 Task: Add Sprouts Two Bite Cranberry Orange Scones to the cart.
Action: Mouse moved to (46, 300)
Screenshot: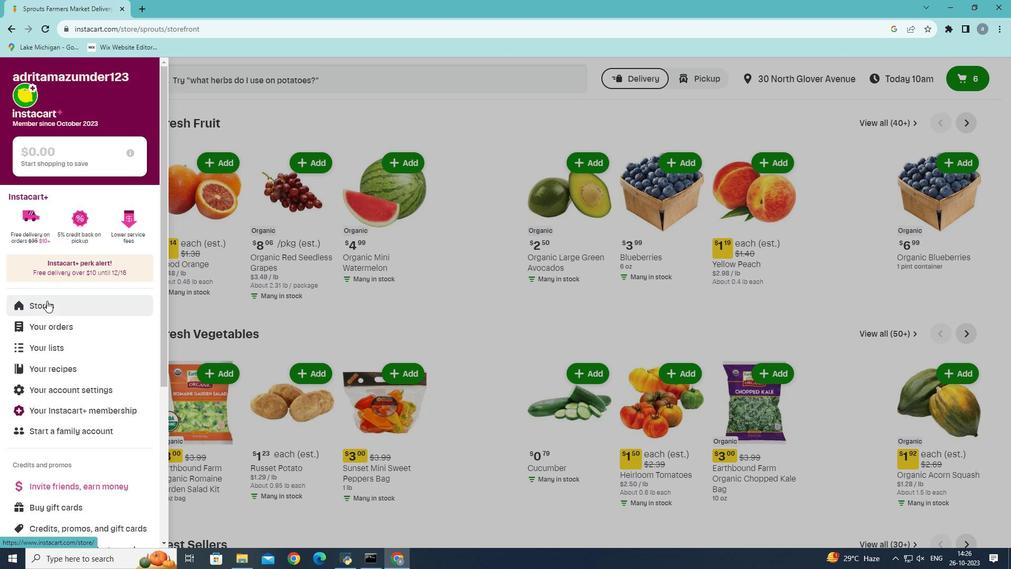 
Action: Mouse pressed left at (46, 300)
Screenshot: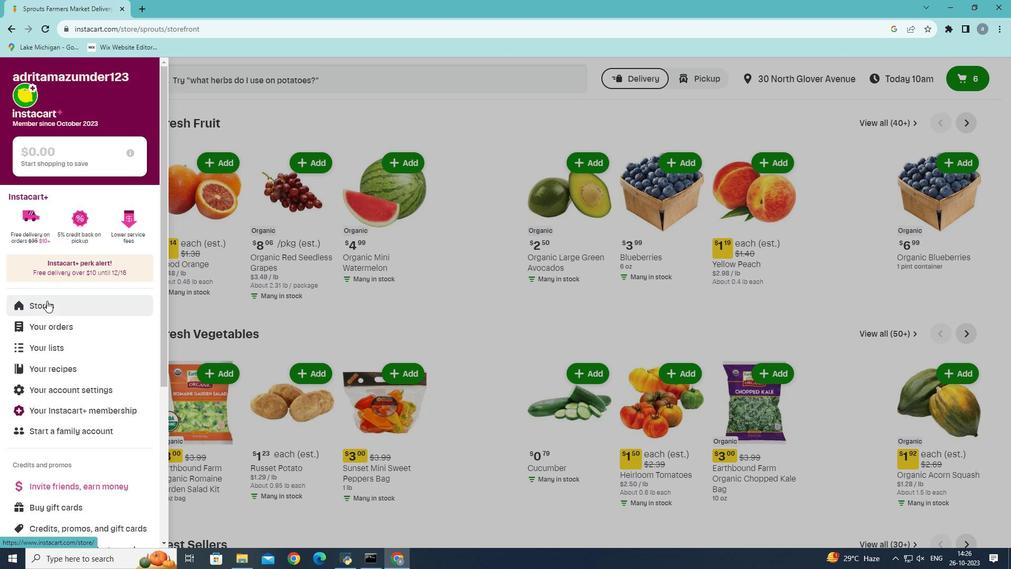 
Action: Mouse moved to (256, 122)
Screenshot: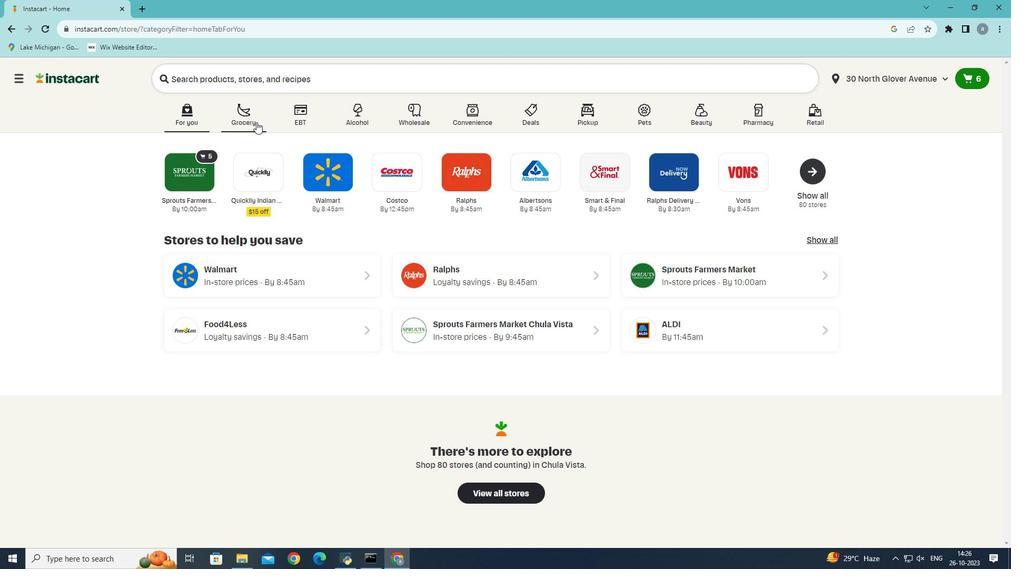 
Action: Mouse pressed left at (256, 122)
Screenshot: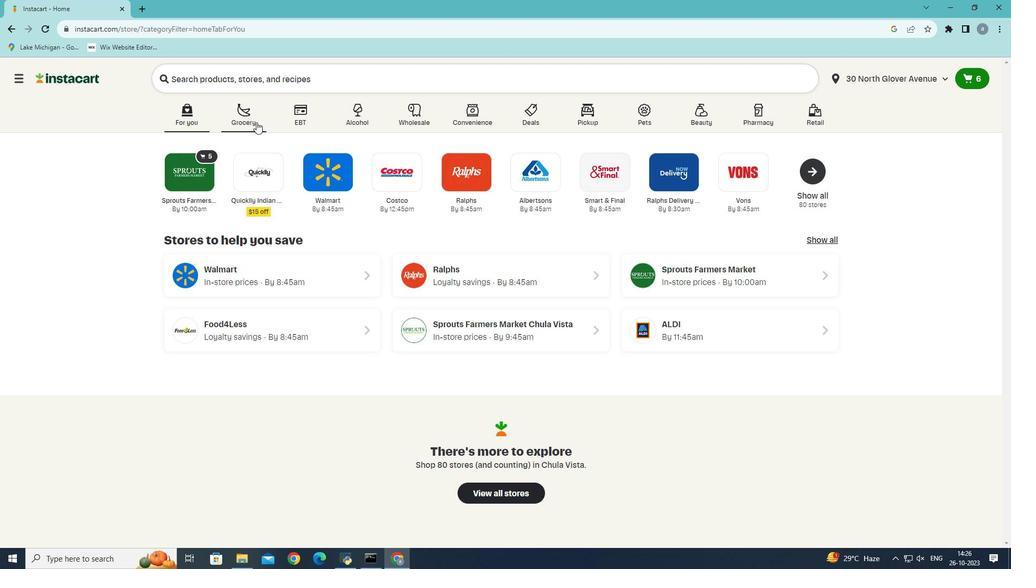 
Action: Mouse moved to (293, 304)
Screenshot: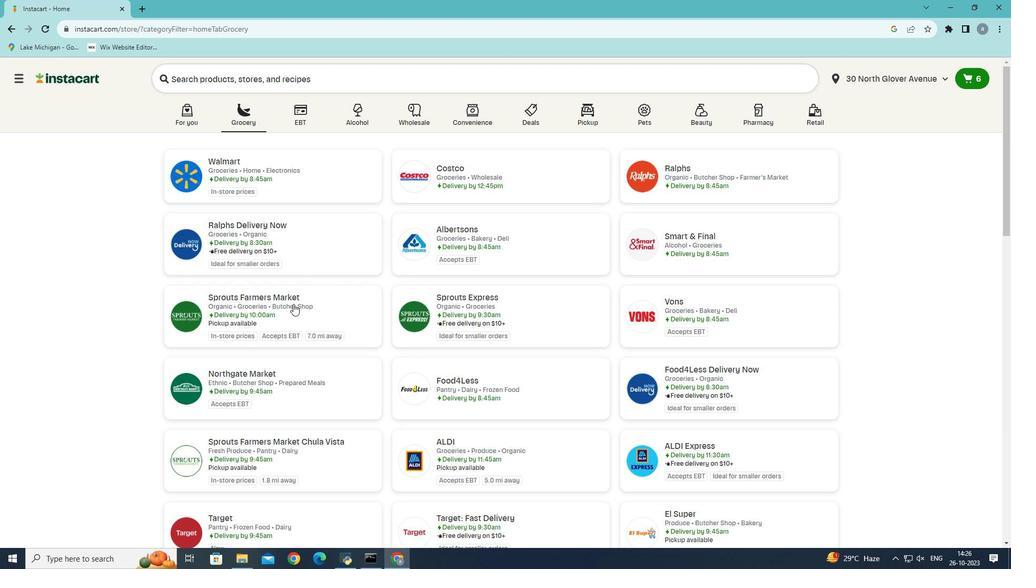 
Action: Mouse pressed left at (293, 304)
Screenshot: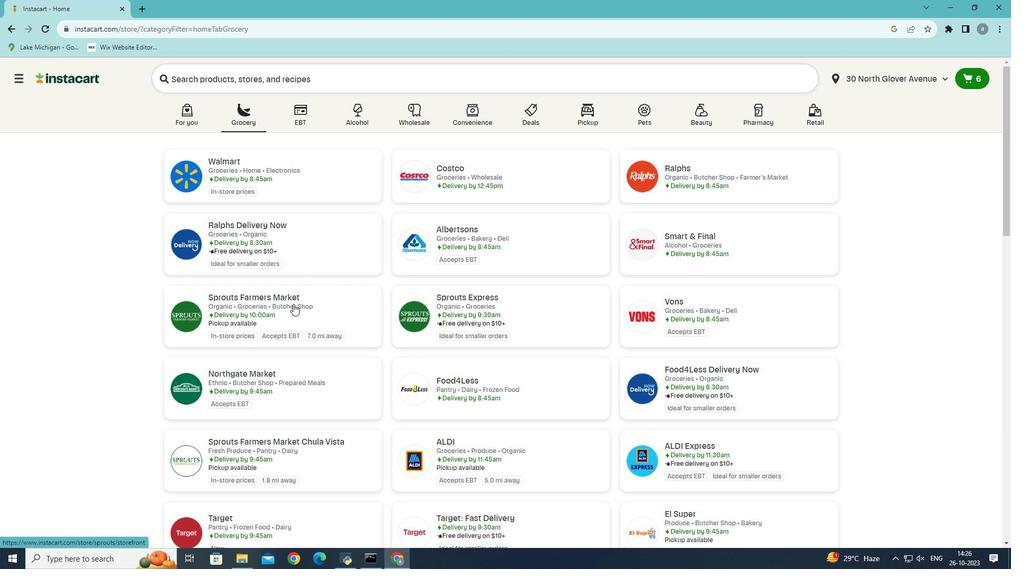 
Action: Mouse moved to (52, 446)
Screenshot: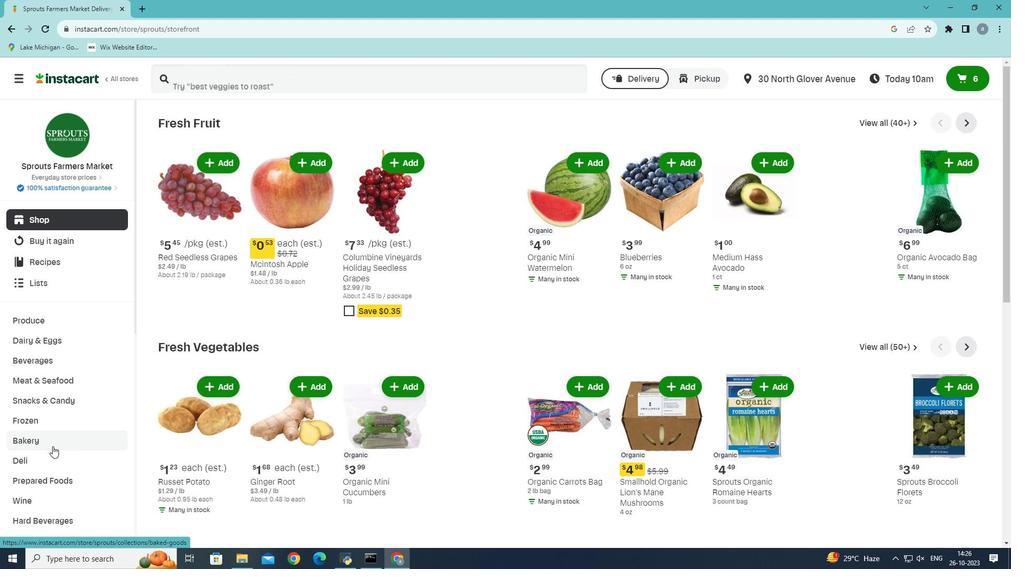 
Action: Mouse pressed left at (52, 446)
Screenshot: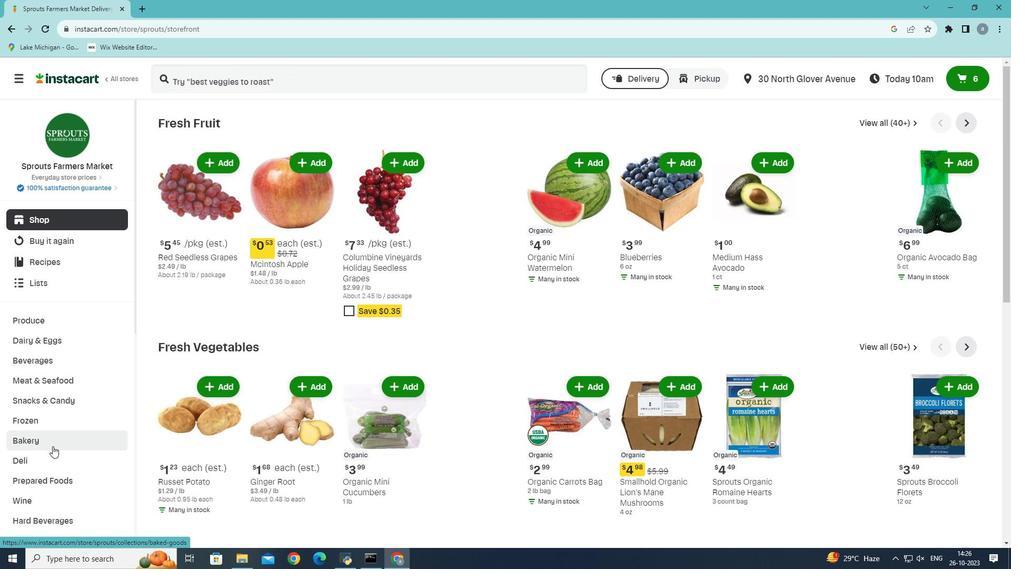 
Action: Mouse moved to (647, 150)
Screenshot: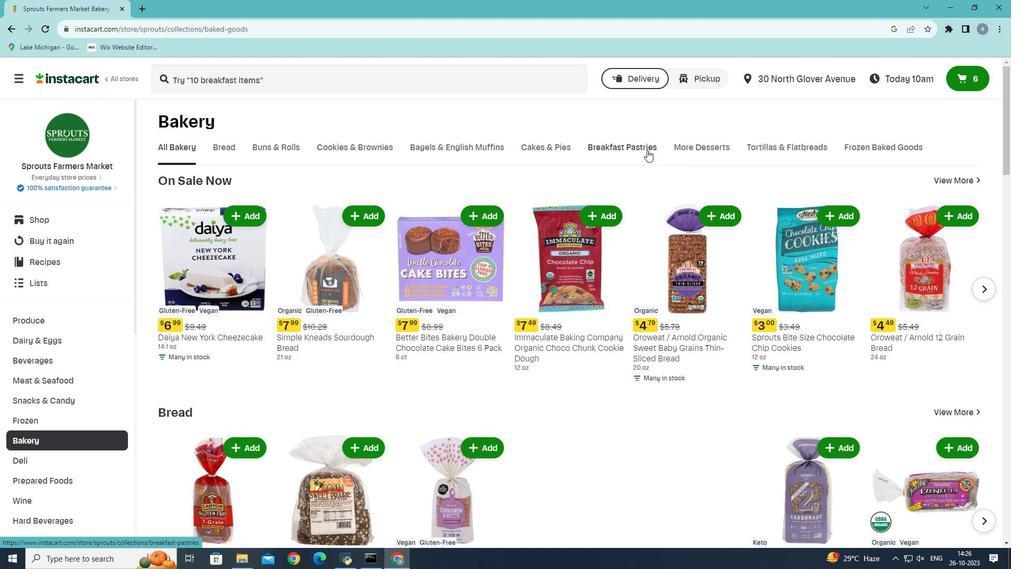 
Action: Mouse pressed left at (647, 150)
Screenshot: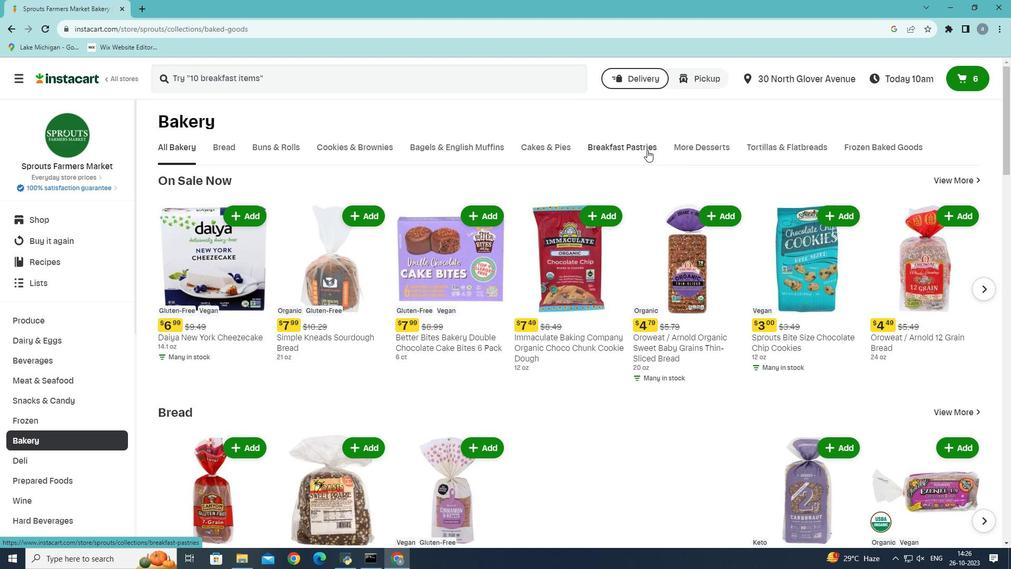 
Action: Mouse moved to (545, 191)
Screenshot: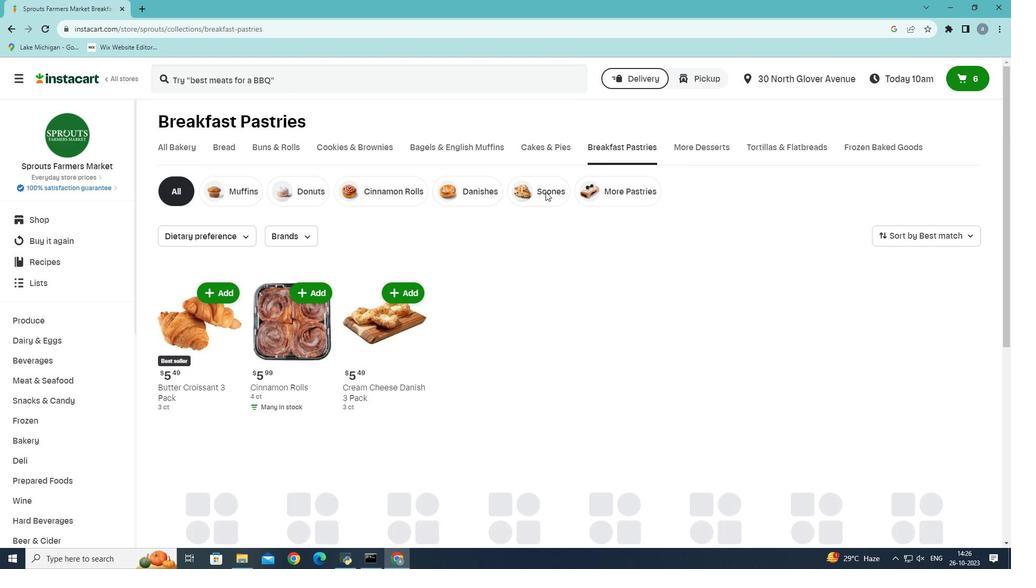 
Action: Mouse pressed left at (545, 191)
Screenshot: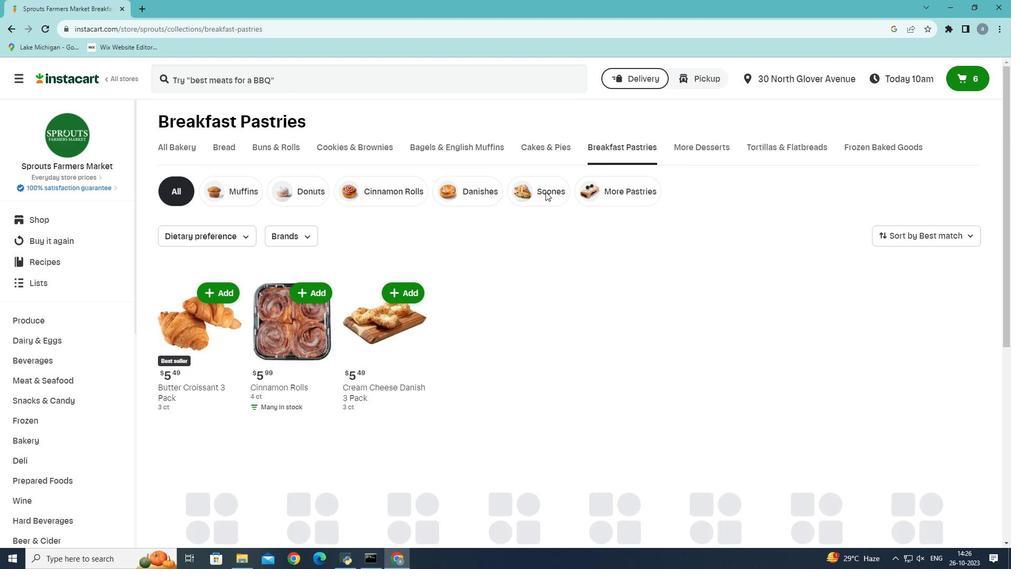 
Action: Mouse moved to (503, 291)
Screenshot: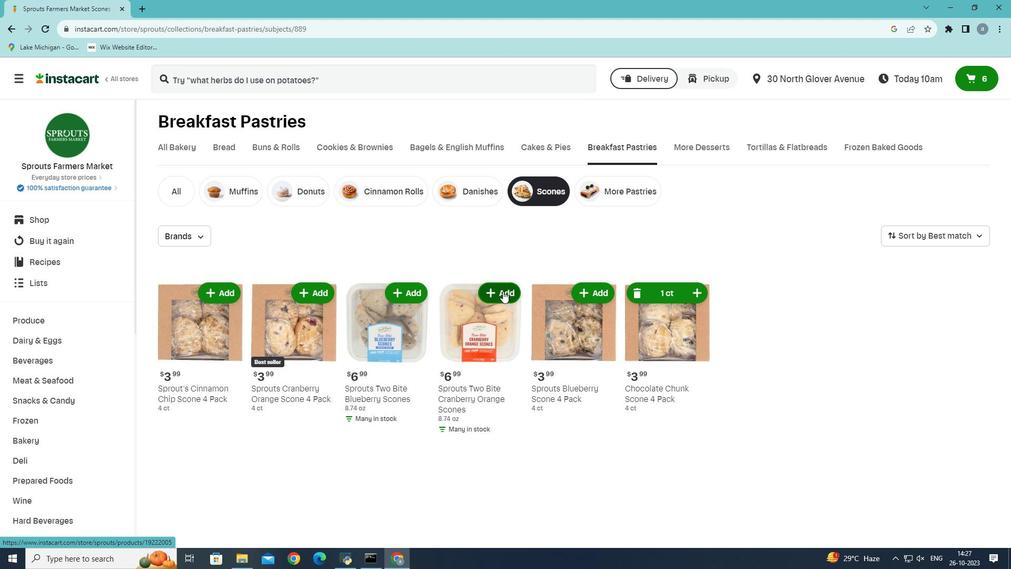 
Action: Mouse pressed left at (503, 291)
Screenshot: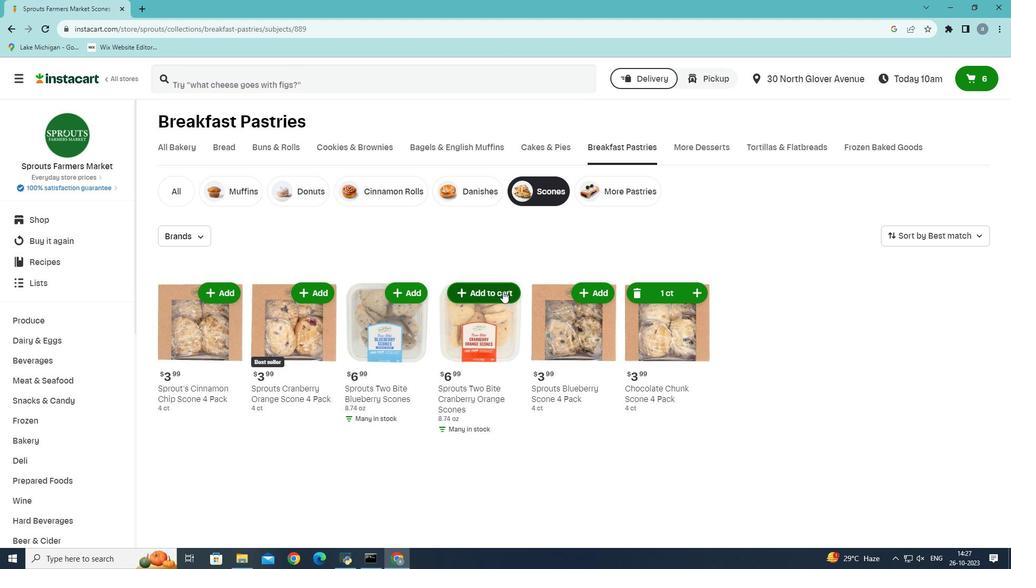 
Action: Mouse moved to (502, 291)
Screenshot: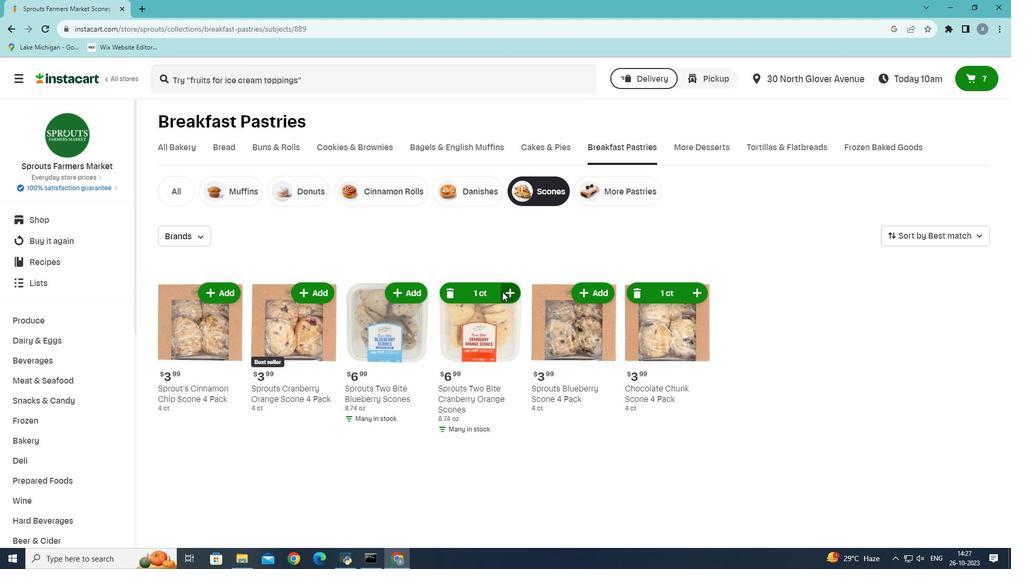 
